 Task: Print the Outlook calendar for June 28, 2023, in 'Daily Style' and send it to OneNote 2013.
Action: Mouse moved to (15, 51)
Screenshot: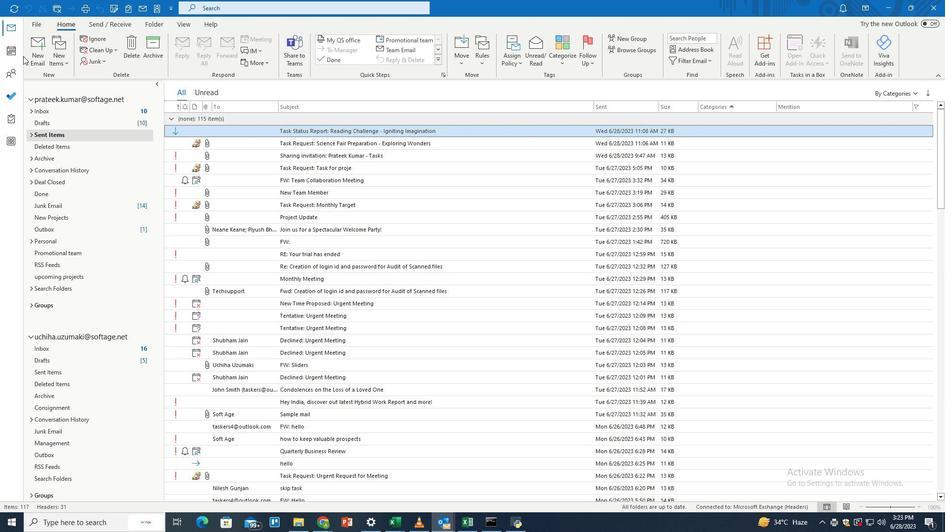 
Action: Mouse pressed left at (15, 51)
Screenshot: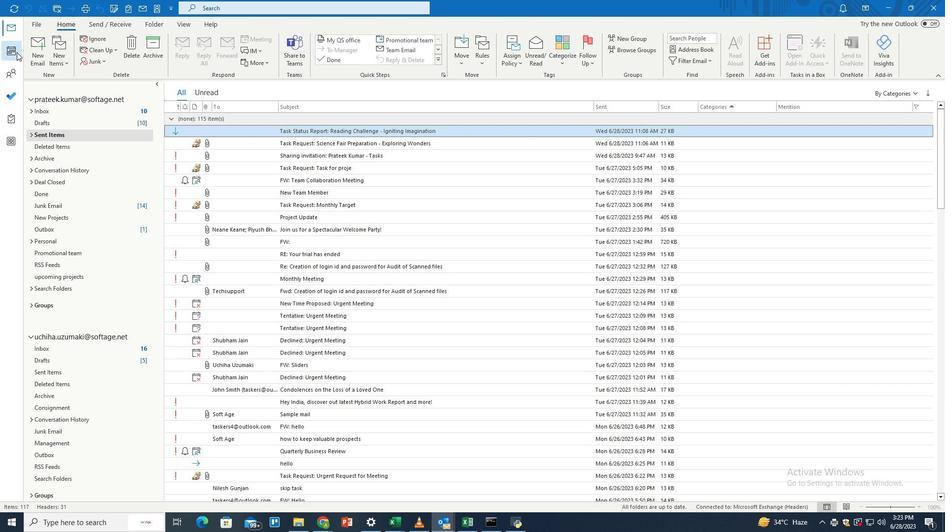 
Action: Mouse moved to (35, 19)
Screenshot: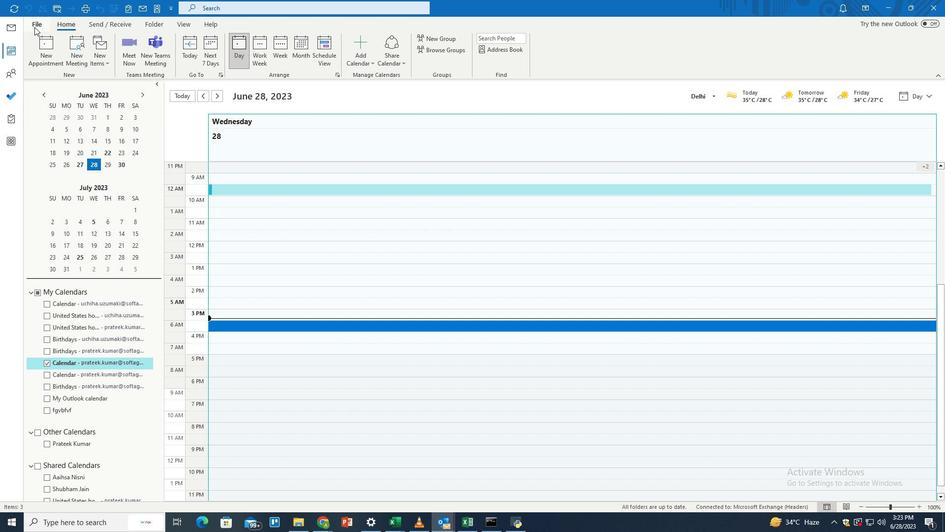 
Action: Mouse pressed left at (35, 19)
Screenshot: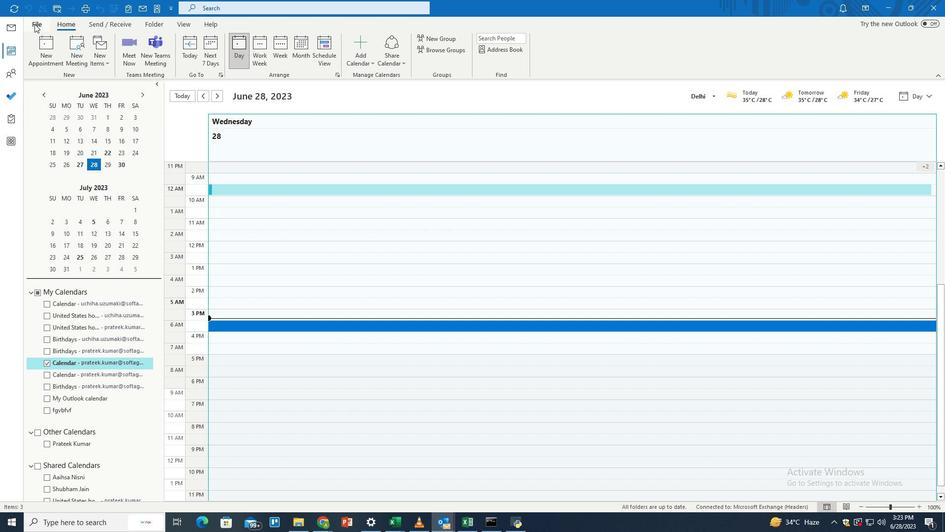
Action: Mouse moved to (31, 151)
Screenshot: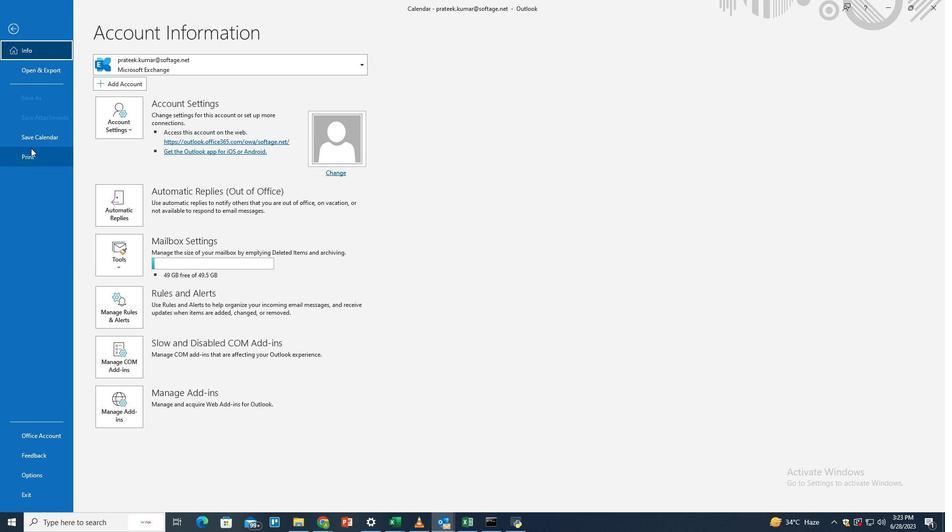 
Action: Mouse pressed left at (31, 151)
Screenshot: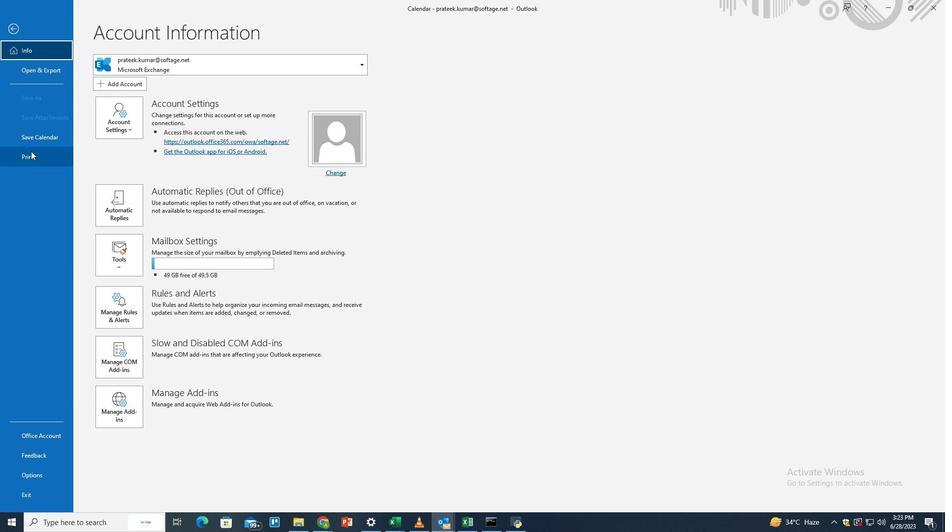 
Action: Mouse moved to (121, 76)
Screenshot: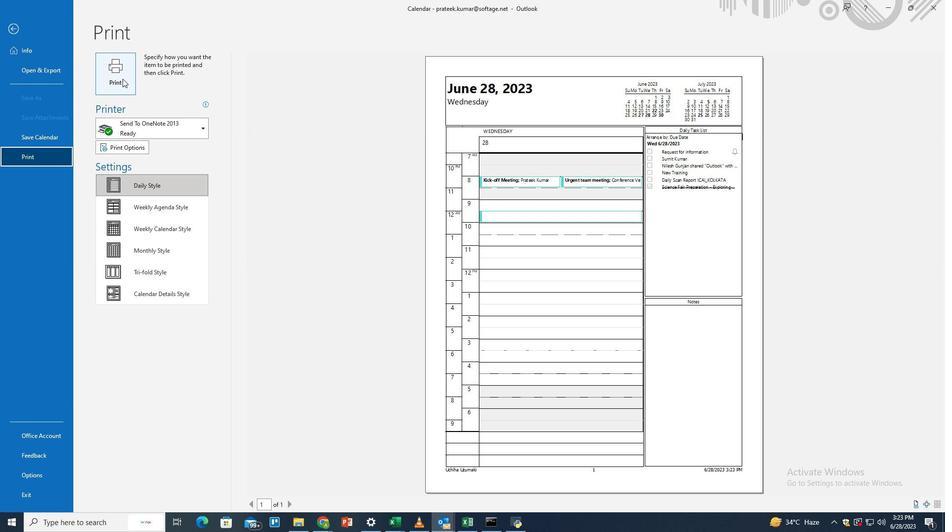 
Action: Mouse pressed left at (121, 76)
Screenshot: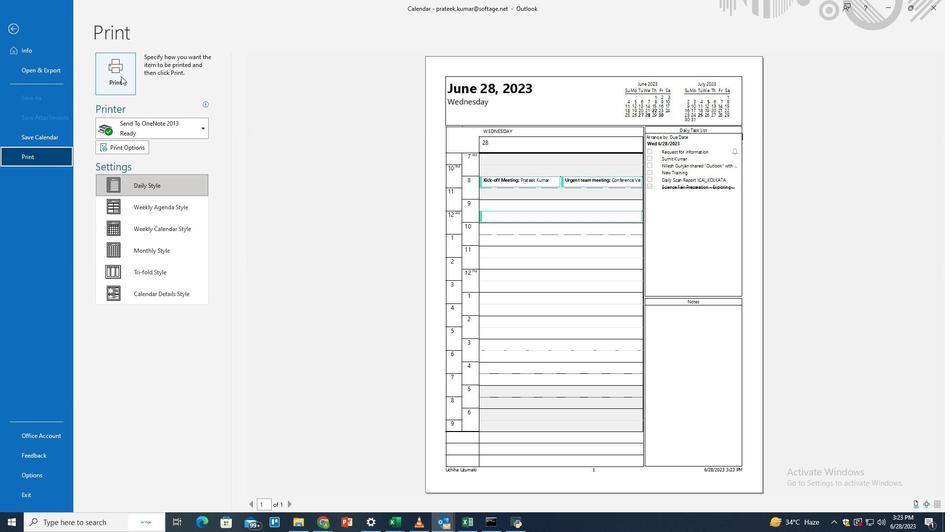 
Action: Mouse moved to (512, 346)
Screenshot: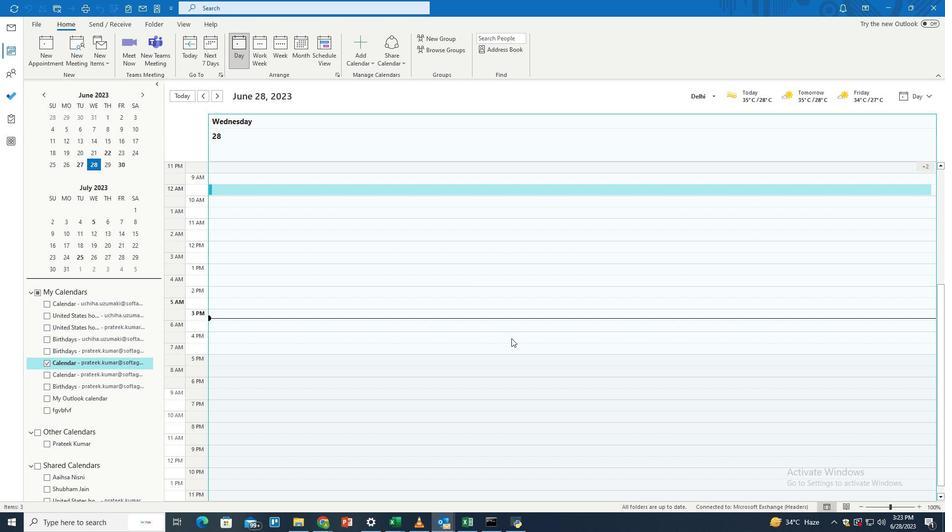 
